 Task: Add the task  Create a new online platform for peer-to-peer rental services to the section Code Collectives in the project AgileIntegrate and add a Due Date to the respective task as 2024/01/02
Action: Mouse moved to (458, 319)
Screenshot: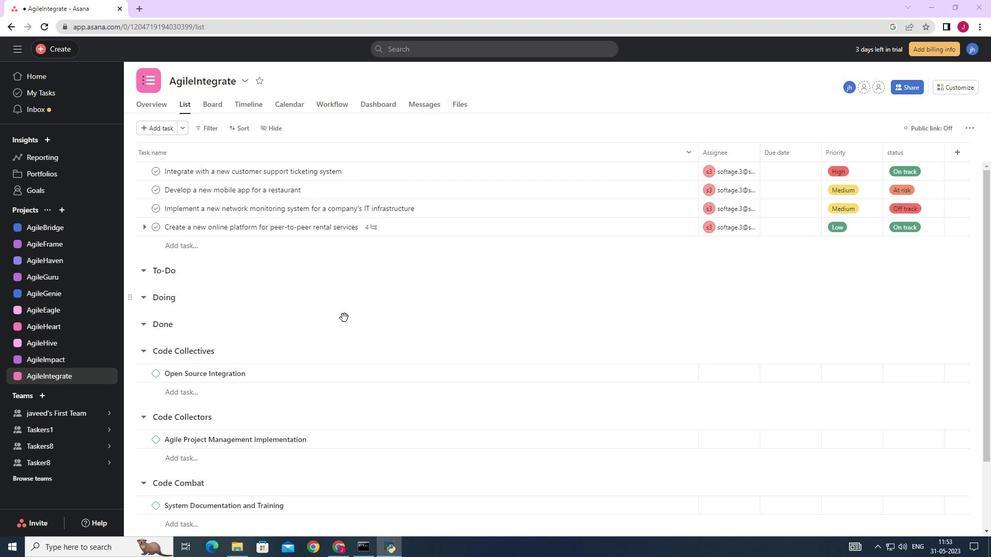 
Action: Mouse scrolled (458, 318) with delta (0, 0)
Screenshot: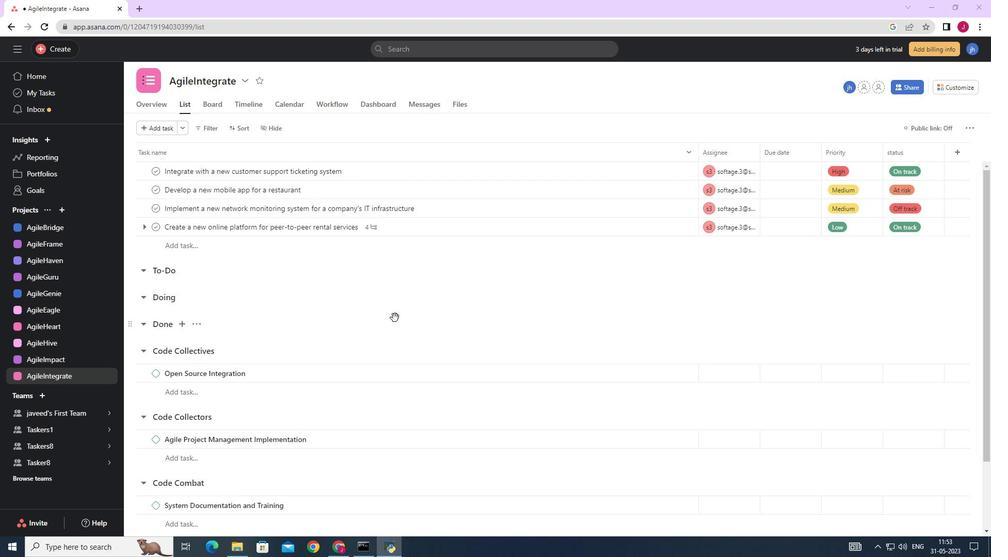 
Action: Mouse moved to (459, 319)
Screenshot: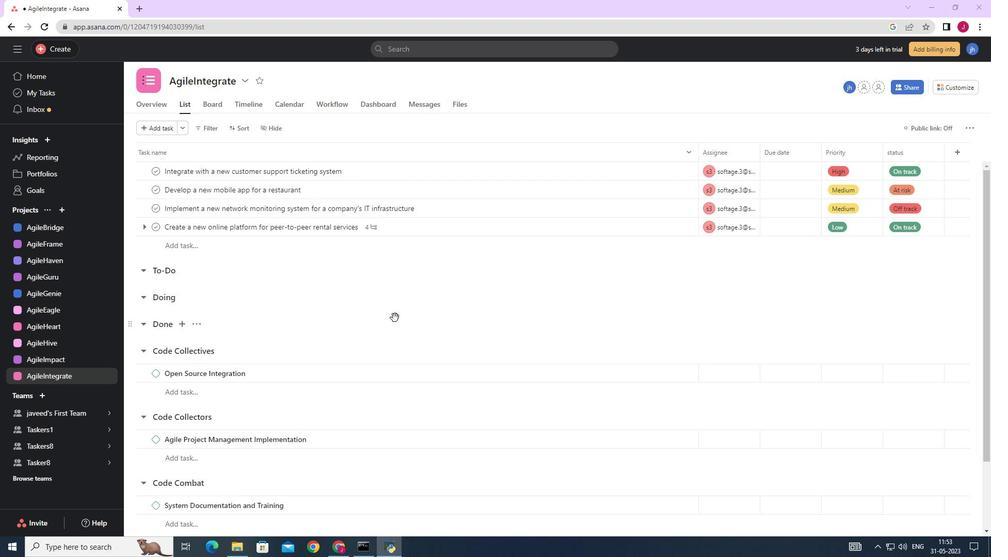 
Action: Mouse scrolled (459, 318) with delta (0, 0)
Screenshot: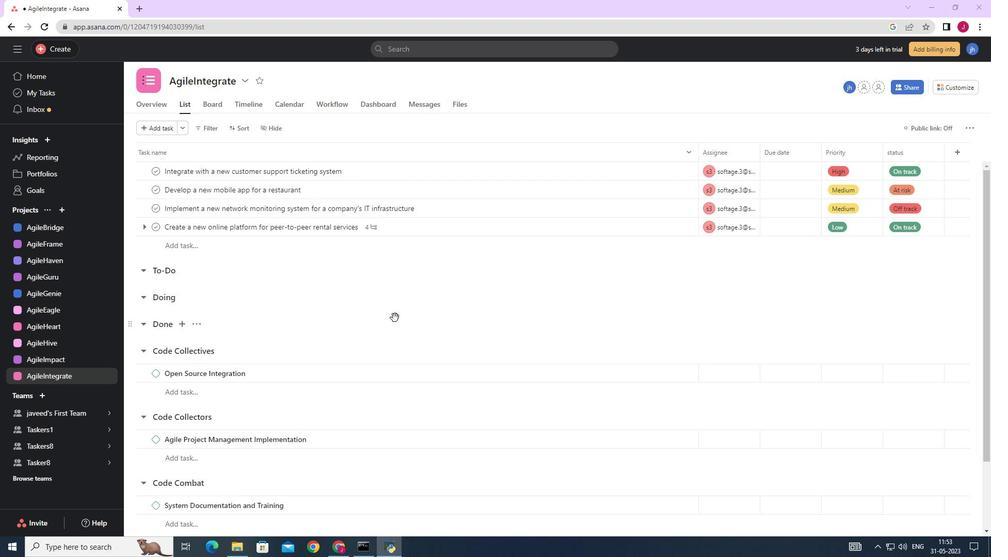 
Action: Mouse moved to (460, 319)
Screenshot: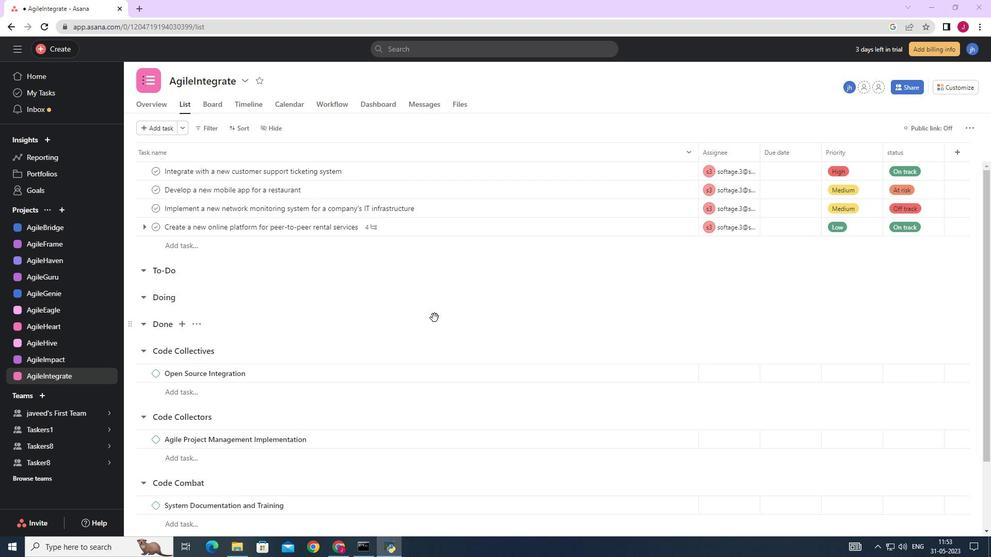 
Action: Mouse scrolled (460, 318) with delta (0, 0)
Screenshot: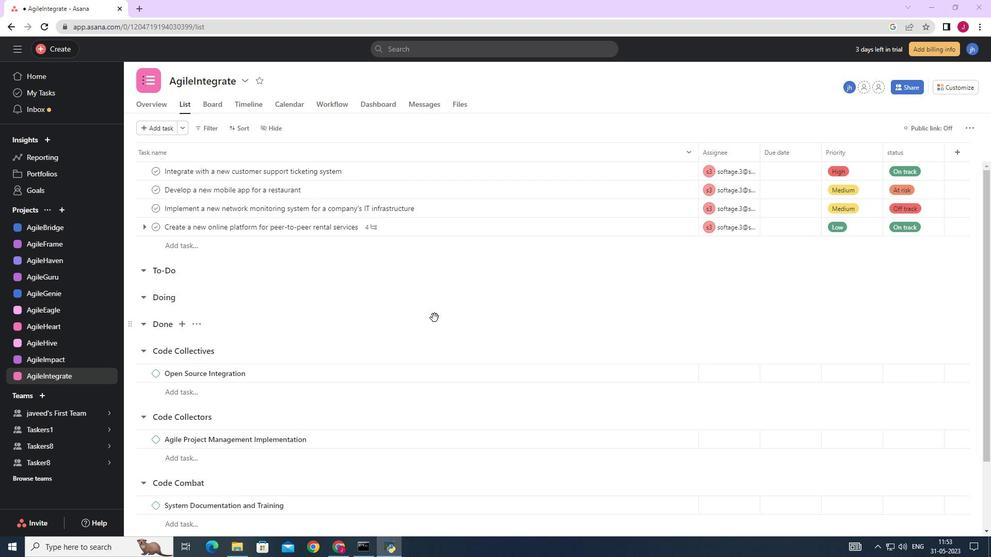 
Action: Mouse moved to (463, 319)
Screenshot: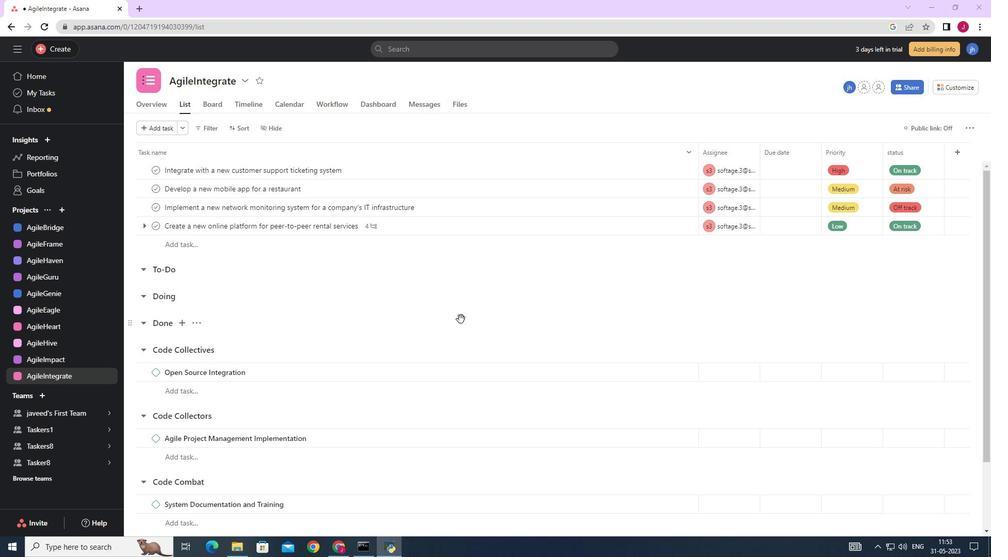 
Action: Mouse scrolled (461, 318) with delta (0, 0)
Screenshot: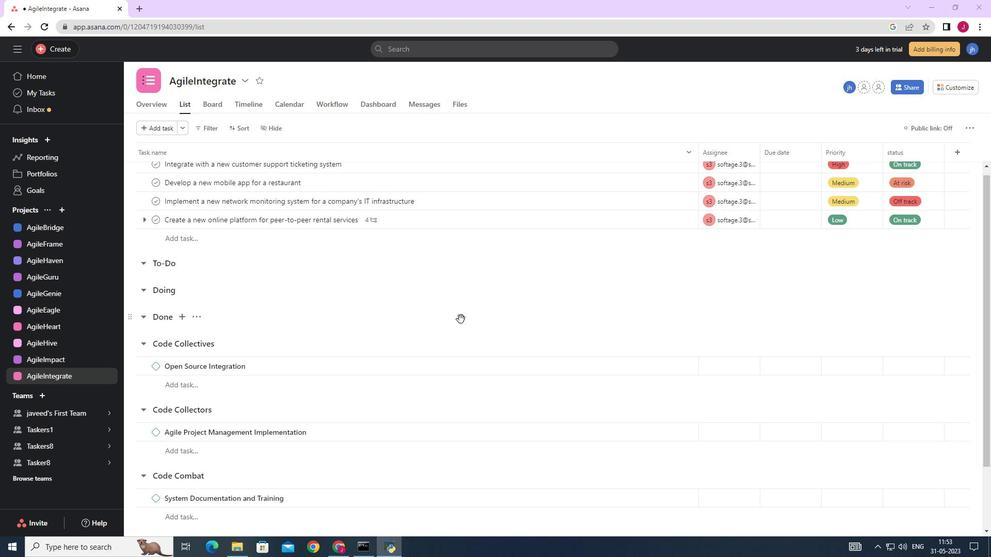 
Action: Mouse moved to (463, 320)
Screenshot: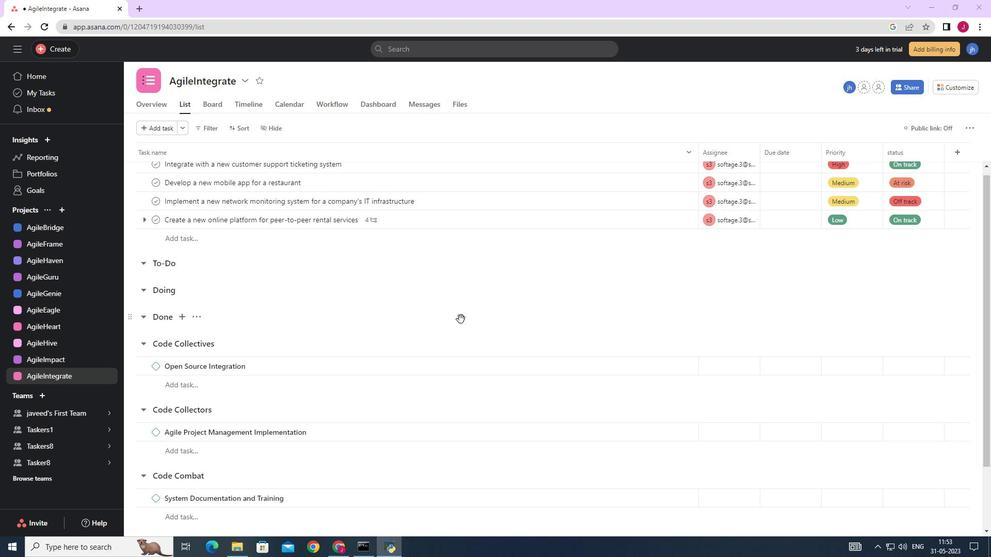 
Action: Mouse scrolled (462, 318) with delta (0, 0)
Screenshot: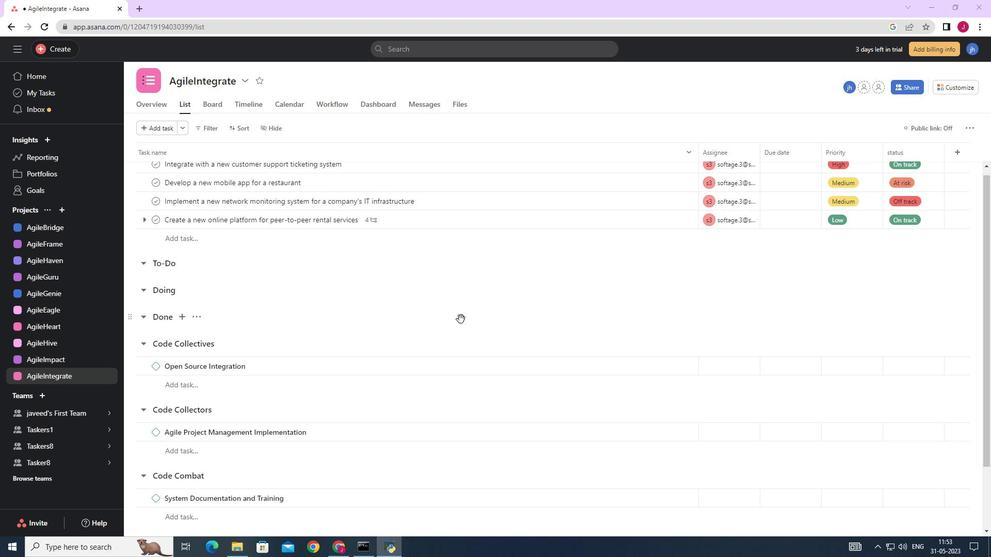
Action: Mouse moved to (447, 329)
Screenshot: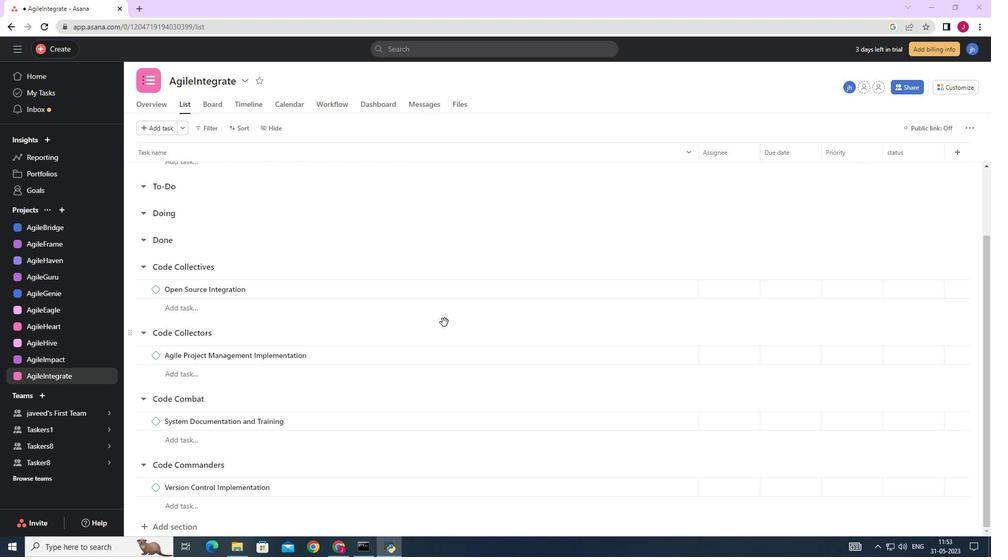 
Action: Mouse scrolled (447, 329) with delta (0, 0)
Screenshot: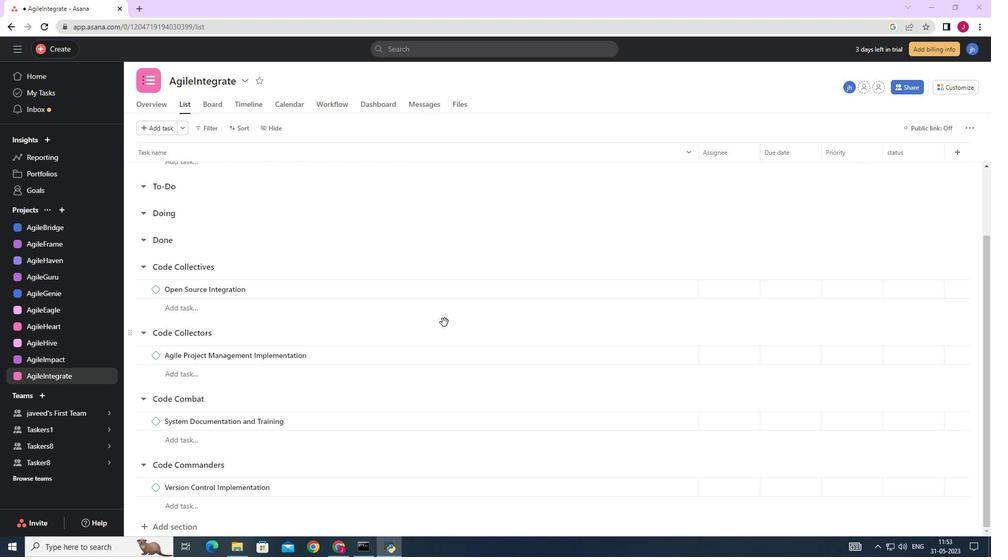 
Action: Mouse scrolled (447, 329) with delta (0, 0)
Screenshot: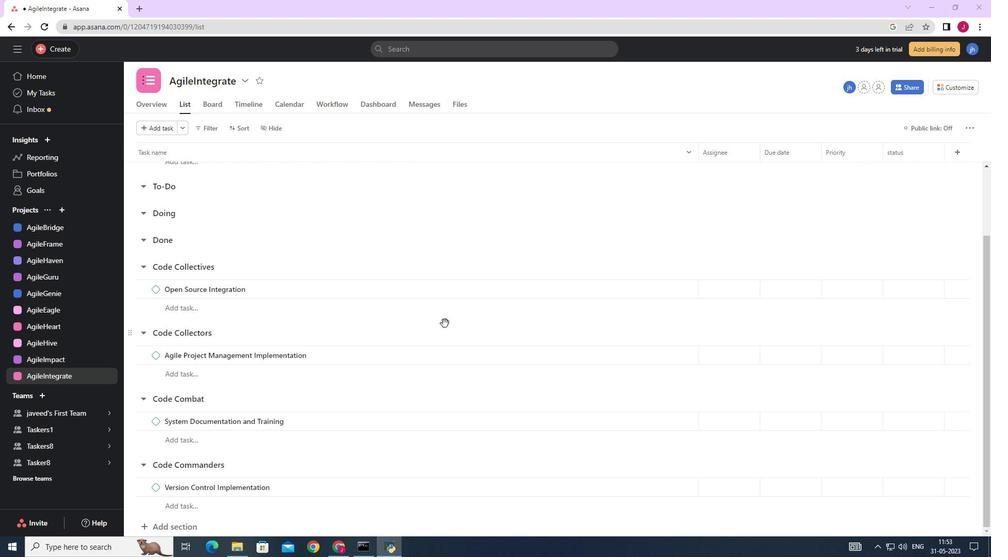 
Action: Mouse scrolled (447, 329) with delta (0, 0)
Screenshot: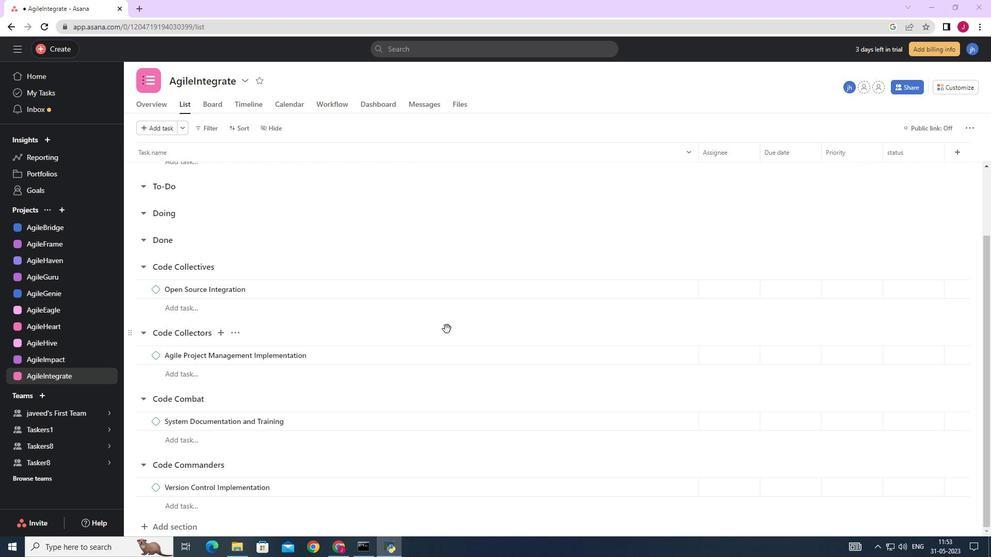 
Action: Mouse scrolled (447, 329) with delta (0, 0)
Screenshot: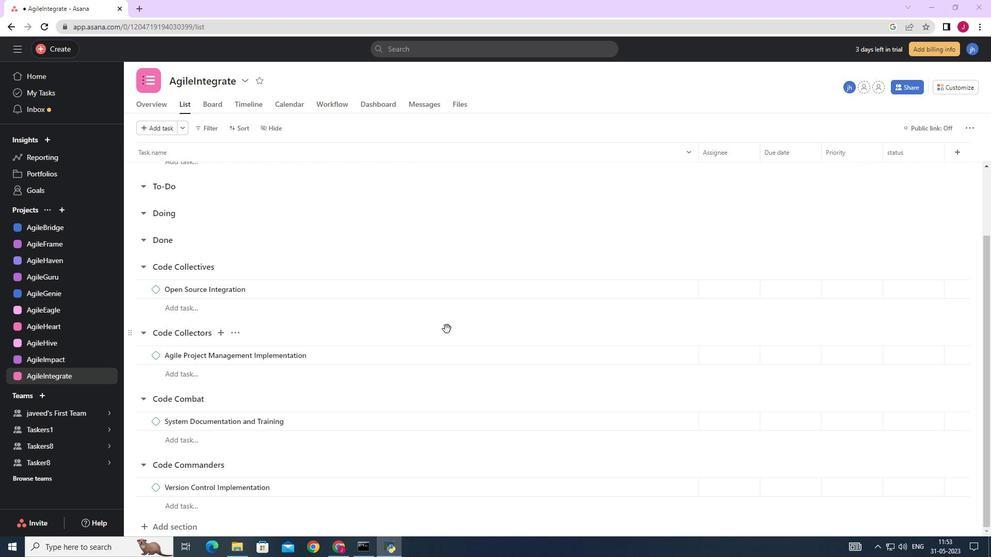 
Action: Mouse scrolled (447, 329) with delta (0, 0)
Screenshot: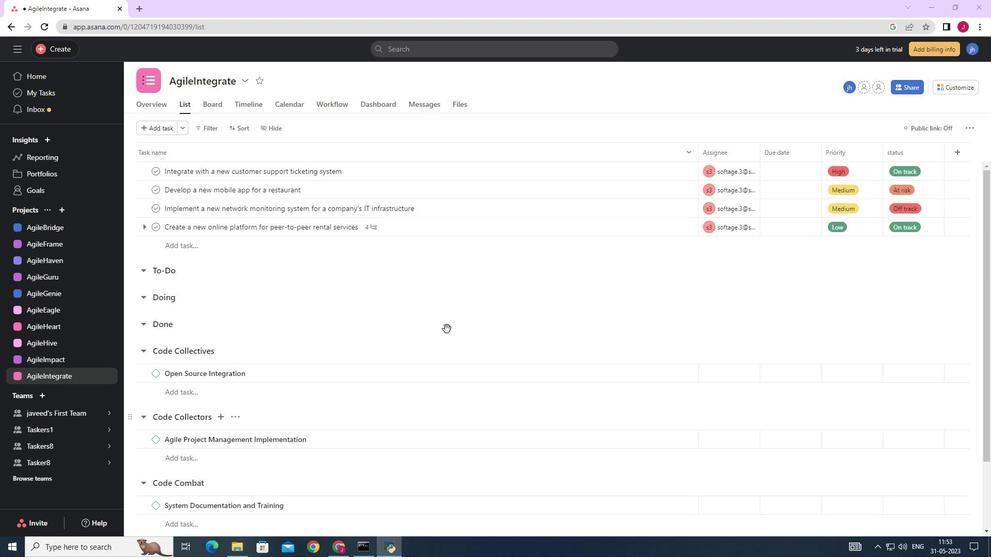 
Action: Mouse scrolled (447, 329) with delta (0, 0)
Screenshot: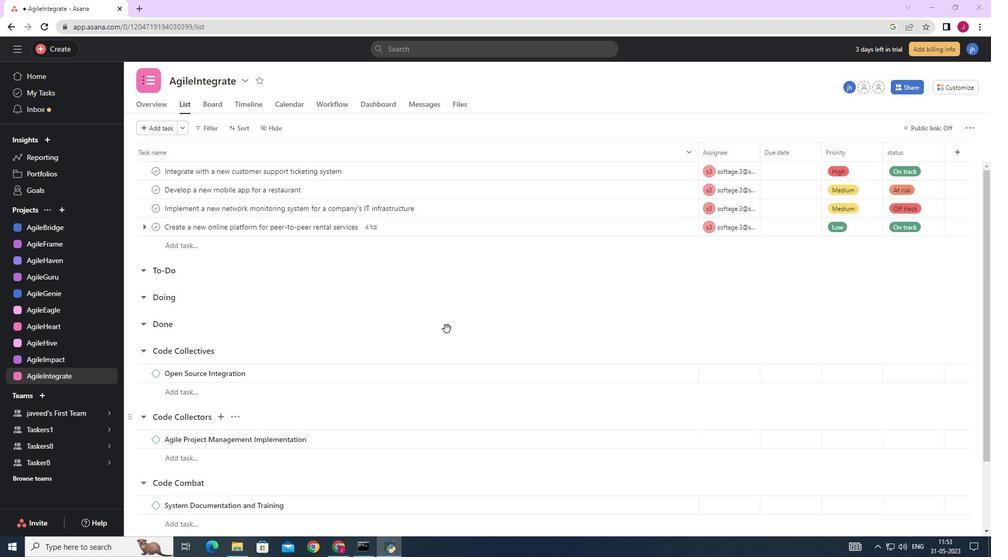 
Action: Mouse scrolled (447, 329) with delta (0, 0)
Screenshot: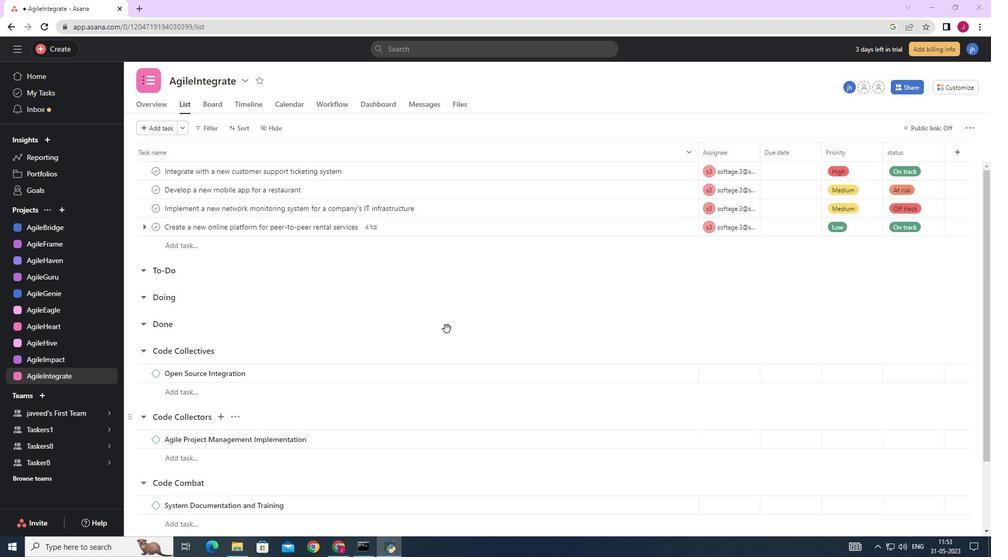 
Action: Mouse scrolled (447, 329) with delta (0, 0)
Screenshot: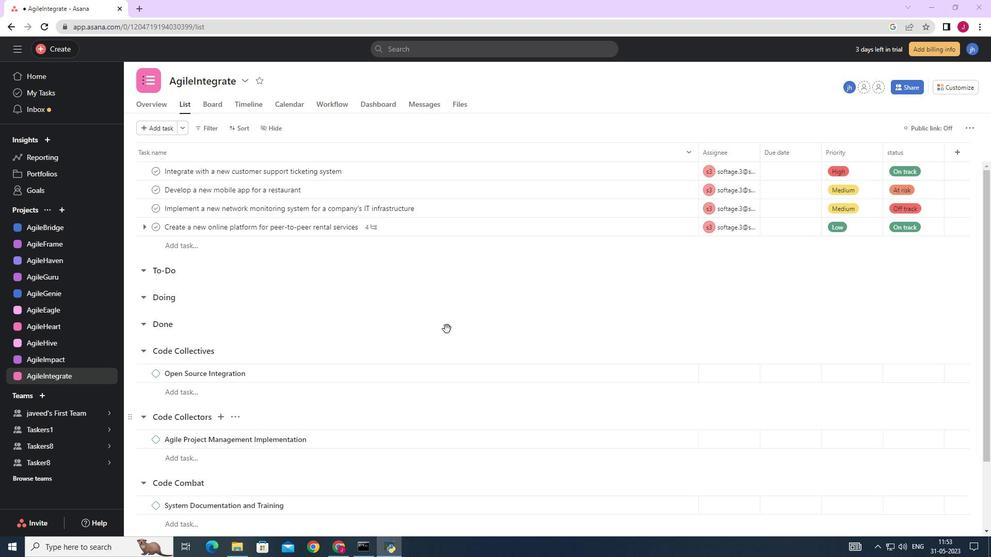 
Action: Mouse moved to (389, 294)
Screenshot: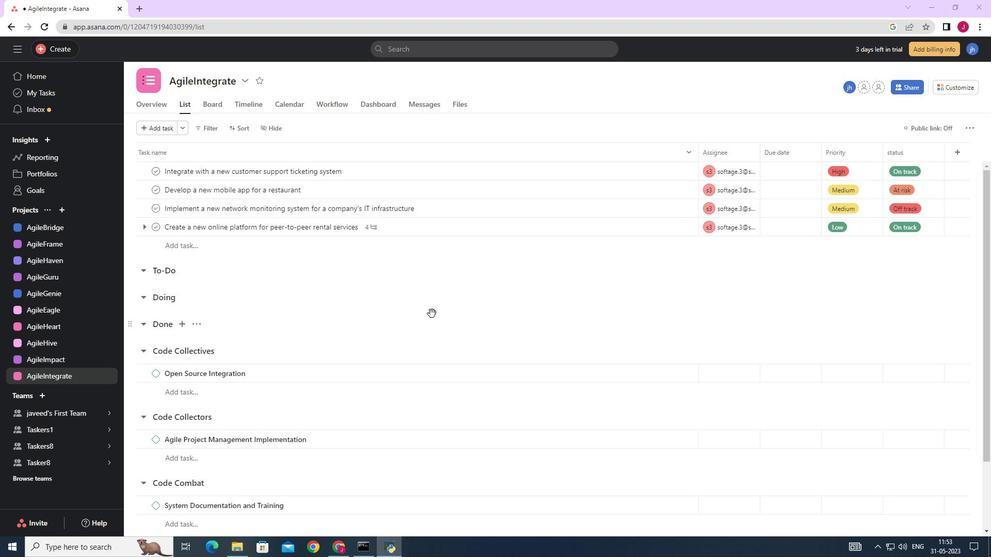 
Action: Mouse scrolled (392, 295) with delta (0, 0)
Screenshot: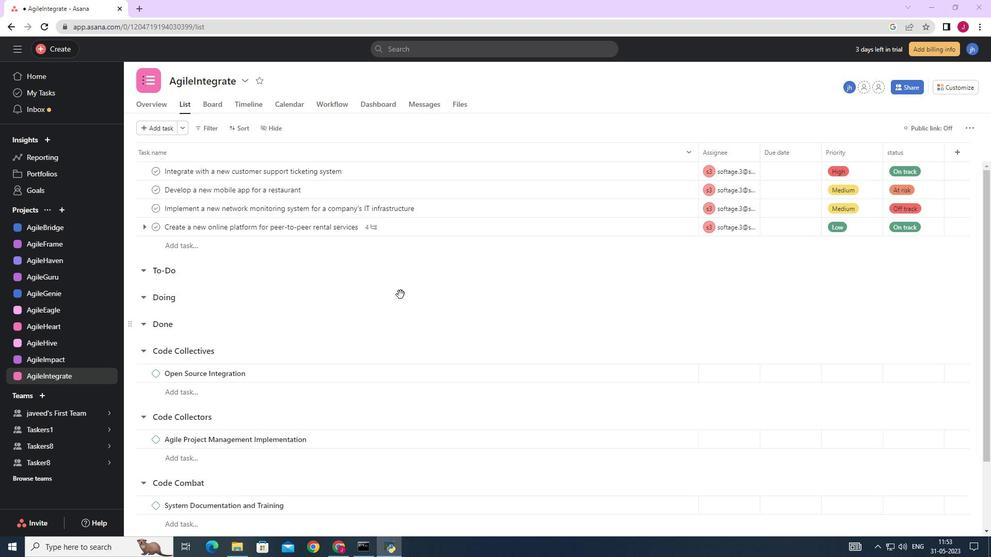 
Action: Mouse moved to (385, 293)
Screenshot: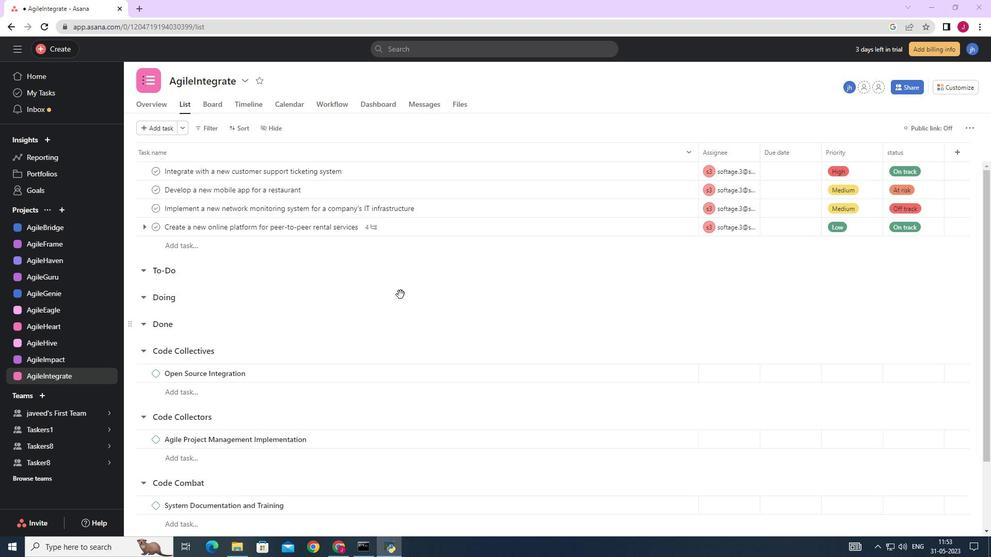 
Action: Mouse scrolled (387, 294) with delta (0, 0)
Screenshot: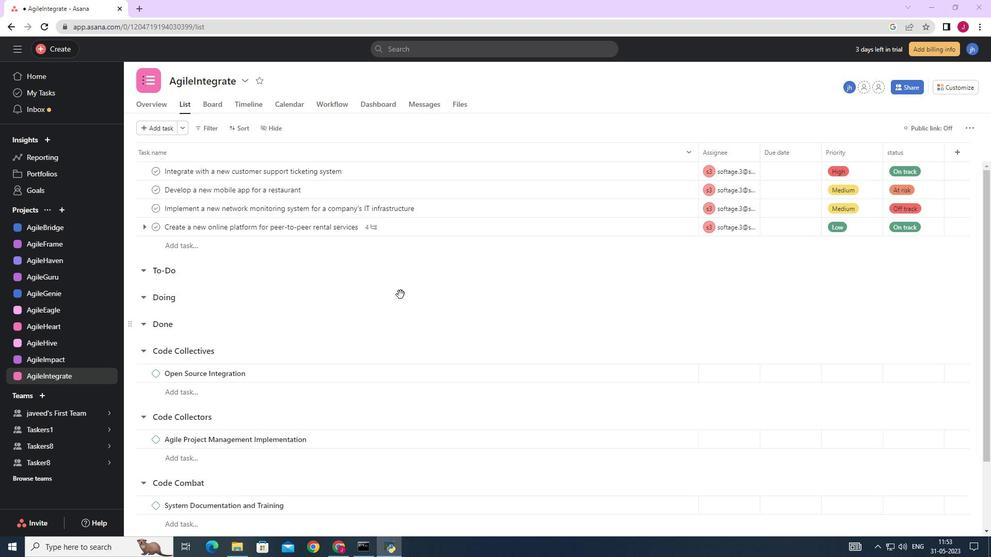
Action: Mouse moved to (371, 288)
Screenshot: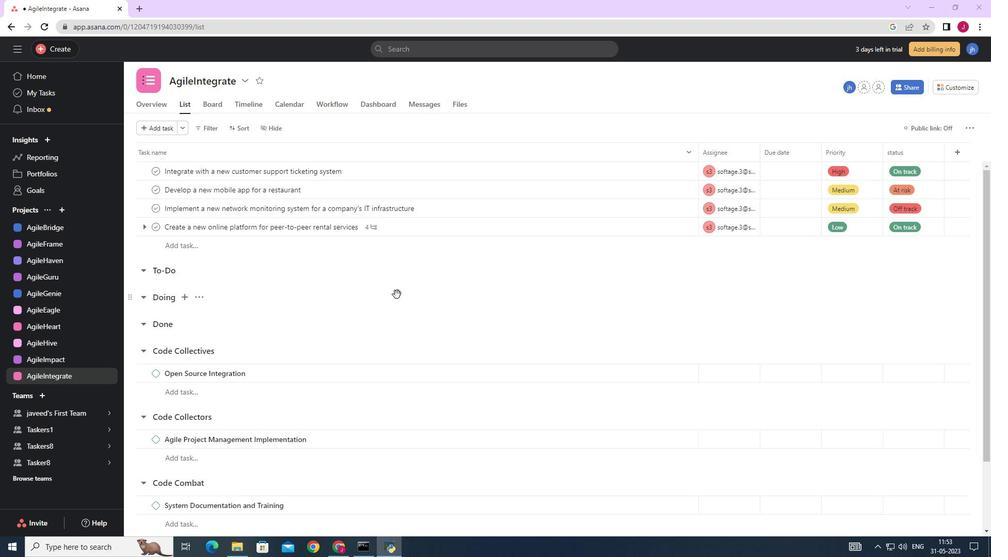 
Action: Mouse scrolled (379, 291) with delta (0, 0)
Screenshot: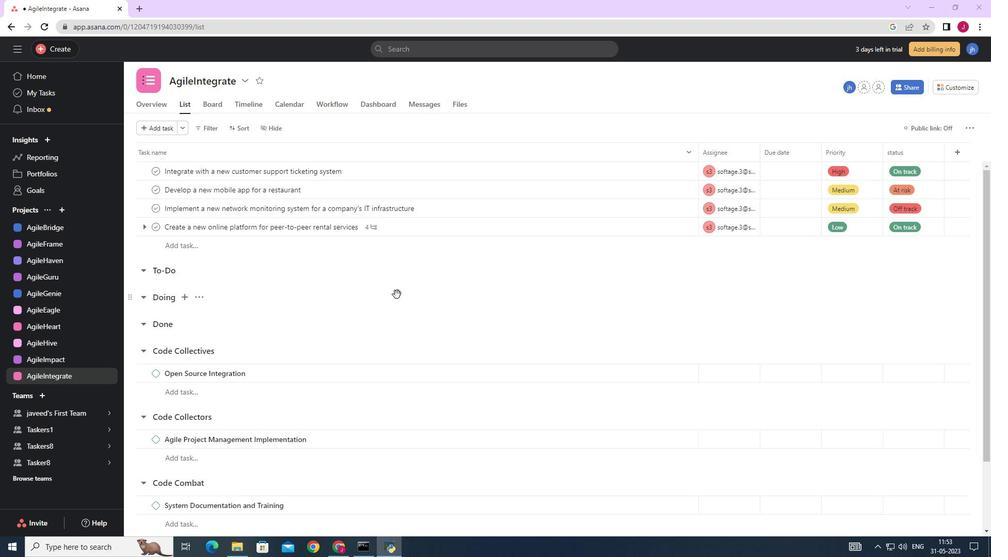 
Action: Mouse moved to (670, 228)
Screenshot: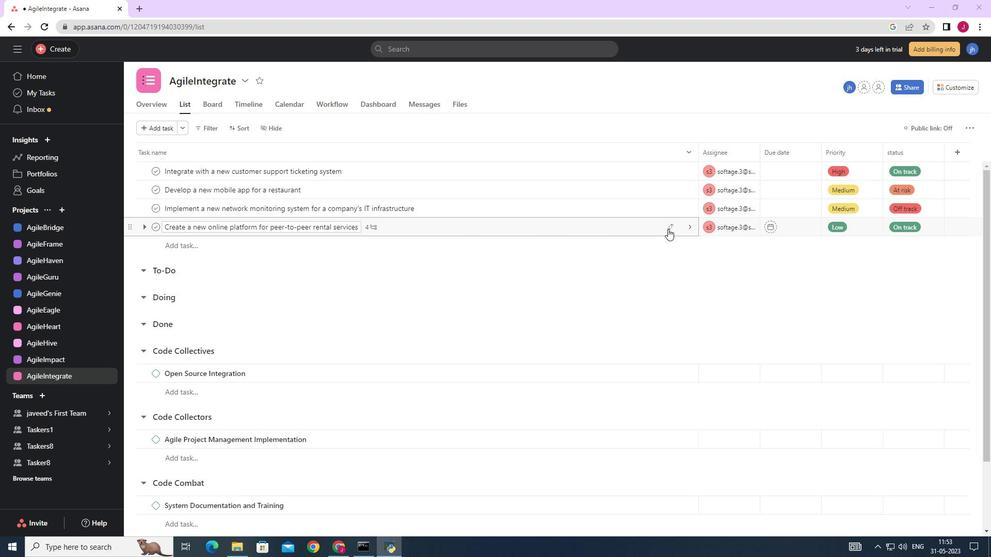 
Action: Mouse pressed left at (670, 228)
Screenshot: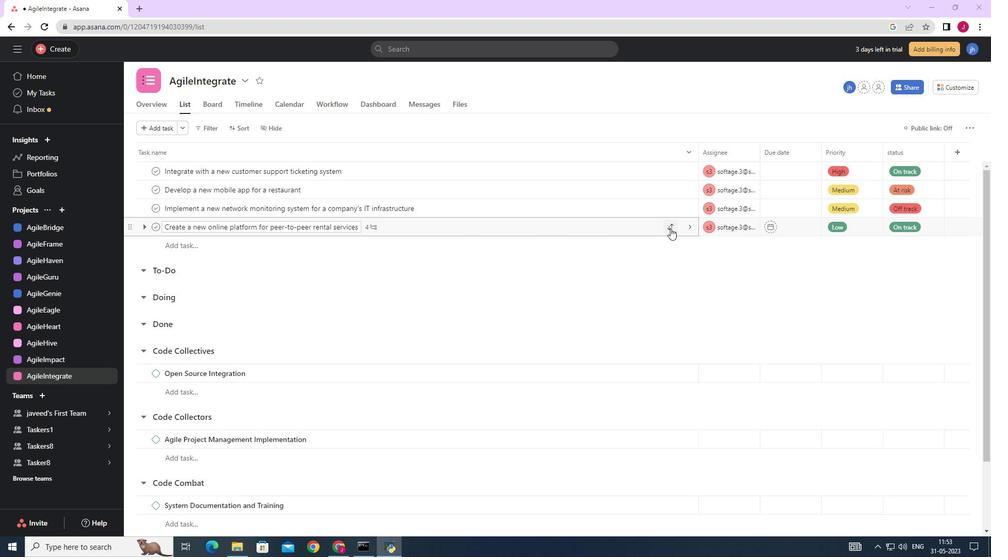 
Action: Mouse moved to (623, 340)
Screenshot: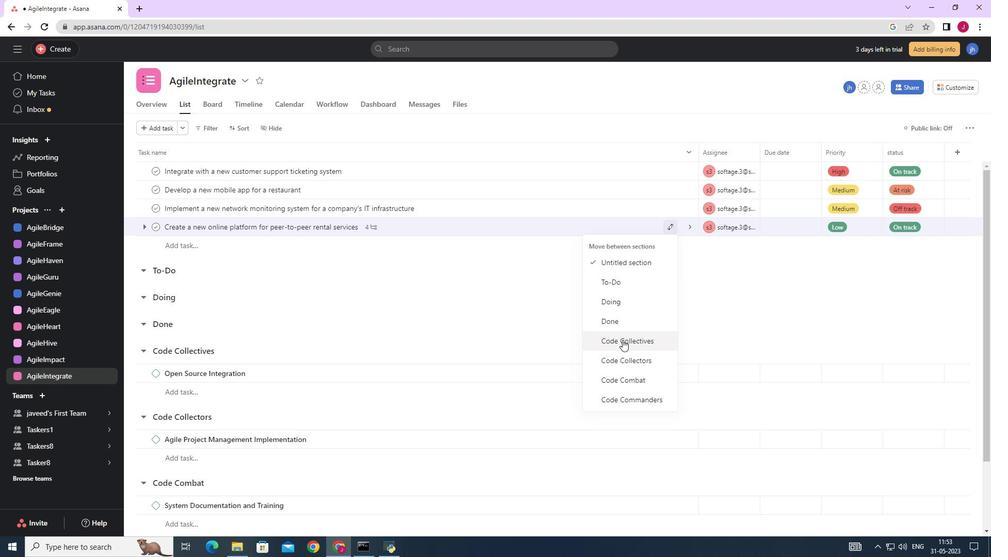 
Action: Mouse pressed left at (623, 340)
Screenshot: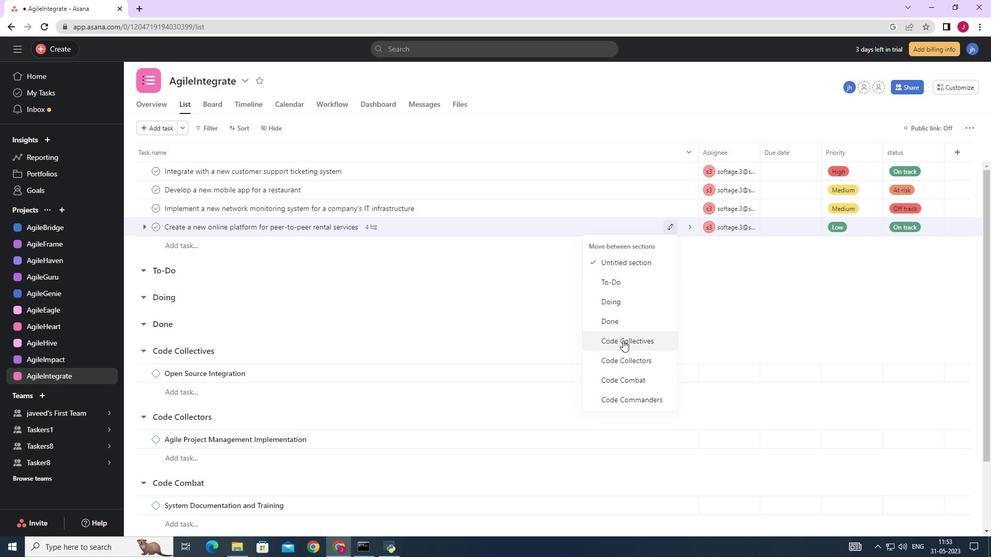 
Action: Mouse moved to (787, 358)
Screenshot: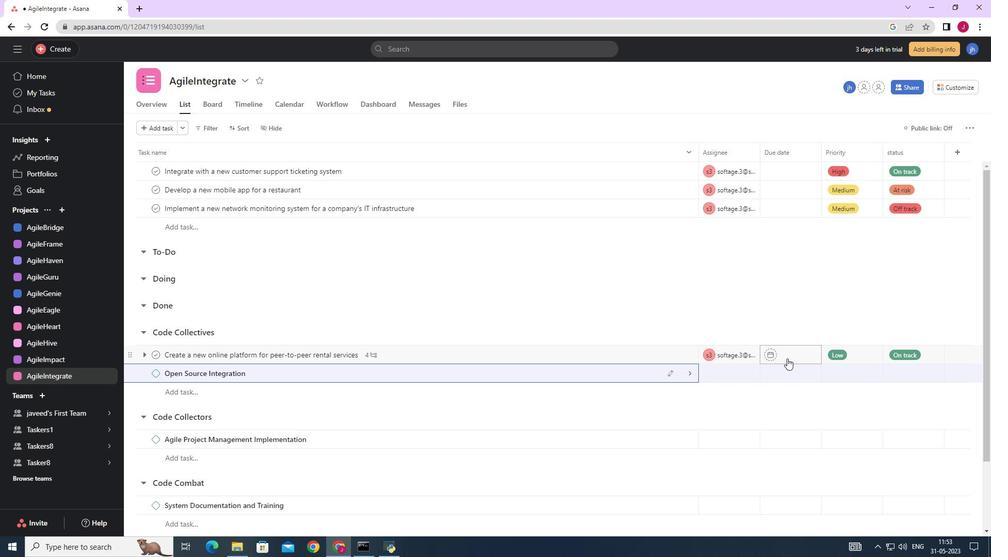 
Action: Mouse pressed left at (787, 358)
Screenshot: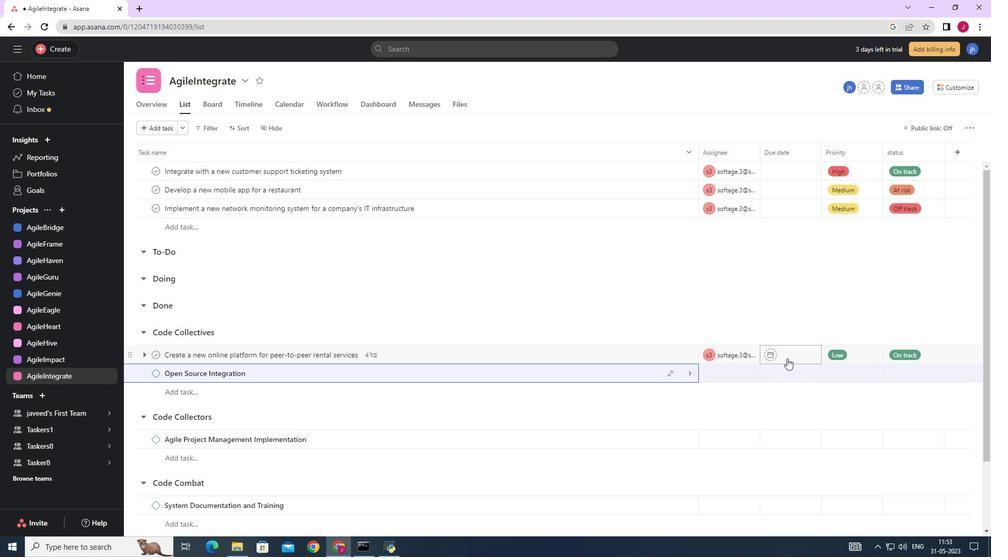 
Action: Mouse moved to (895, 188)
Screenshot: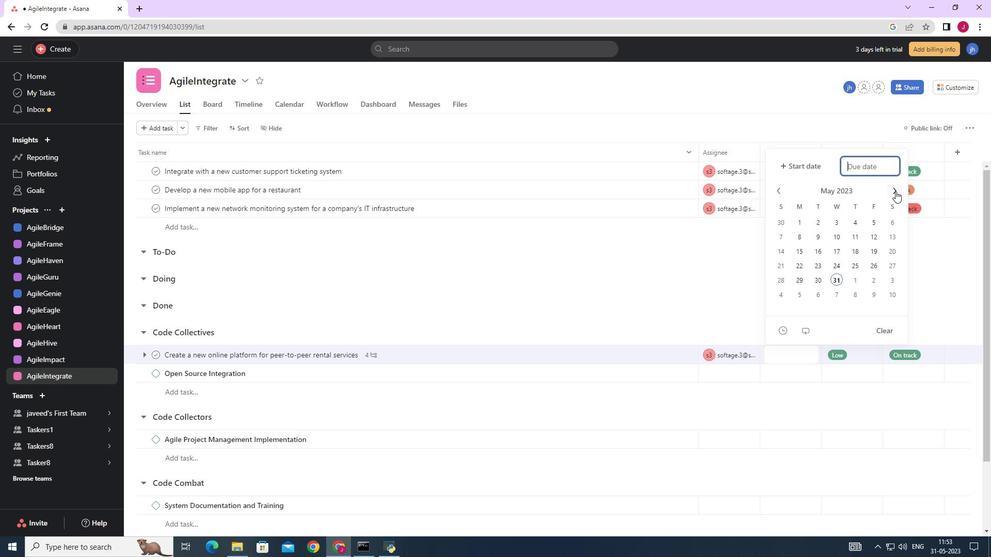 
Action: Mouse pressed left at (895, 188)
Screenshot: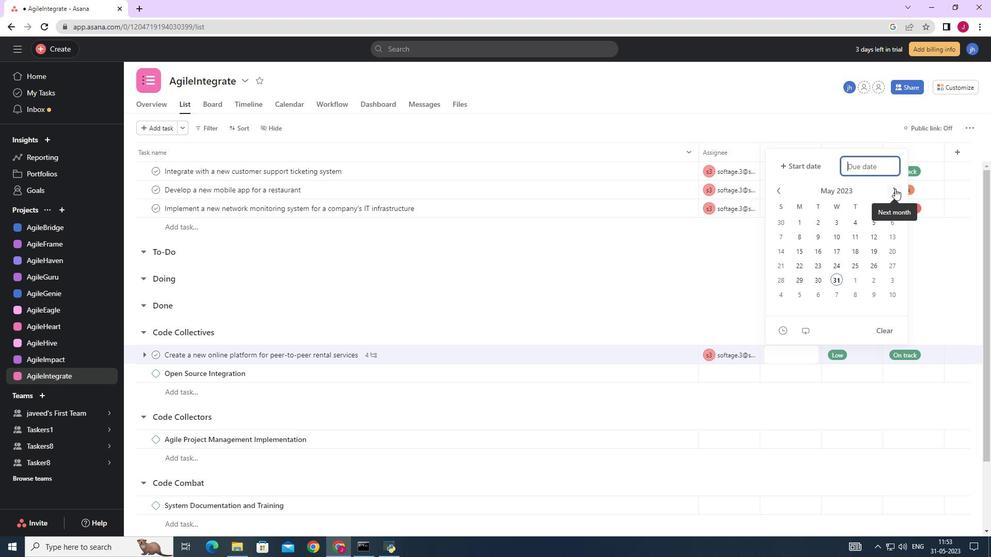 
Action: Mouse pressed left at (895, 188)
Screenshot: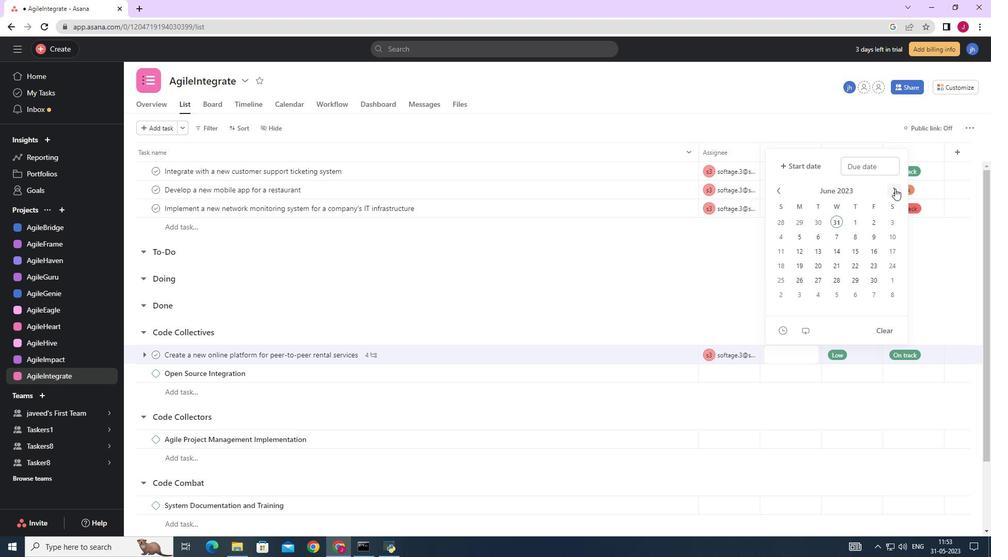 
Action: Mouse pressed left at (895, 188)
Screenshot: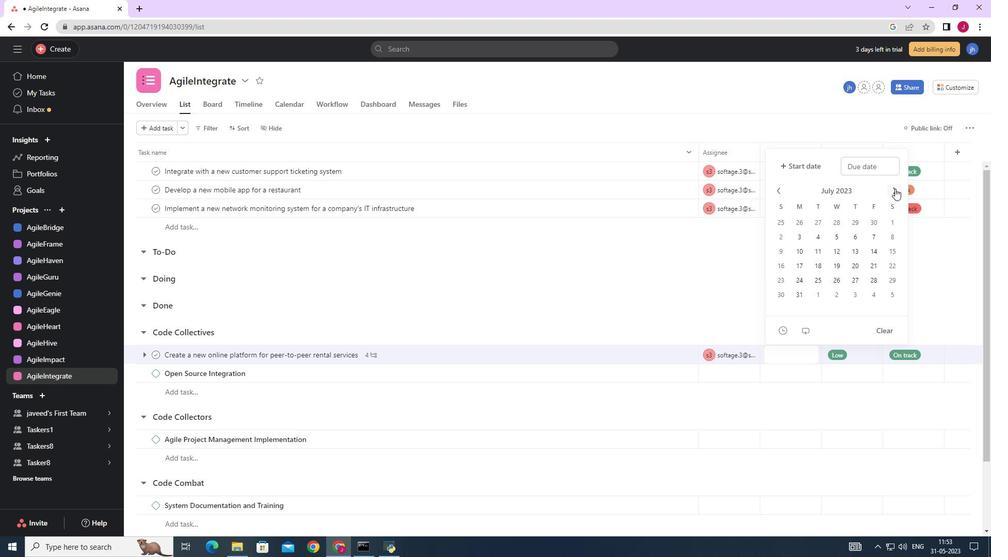 
Action: Mouse pressed left at (895, 188)
Screenshot: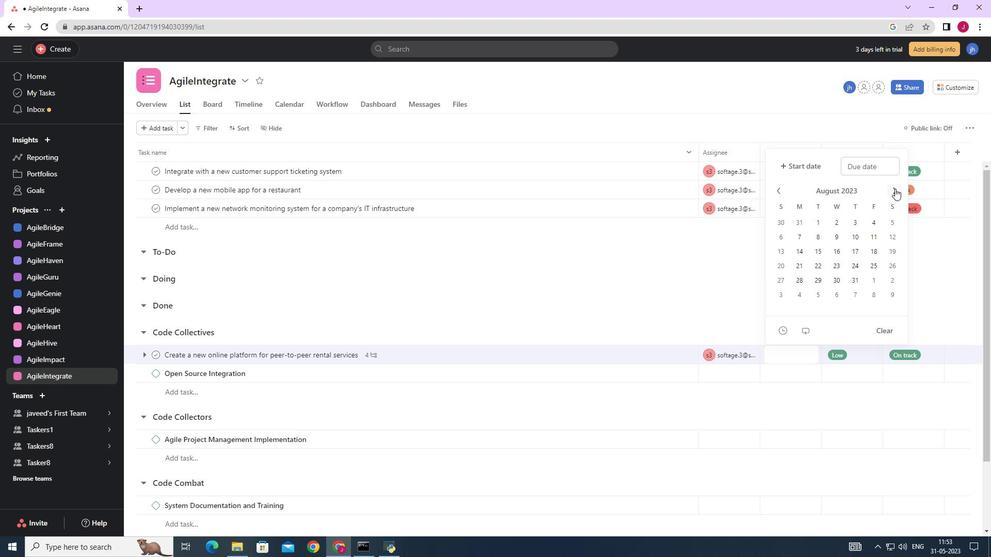 
Action: Mouse pressed left at (895, 188)
Screenshot: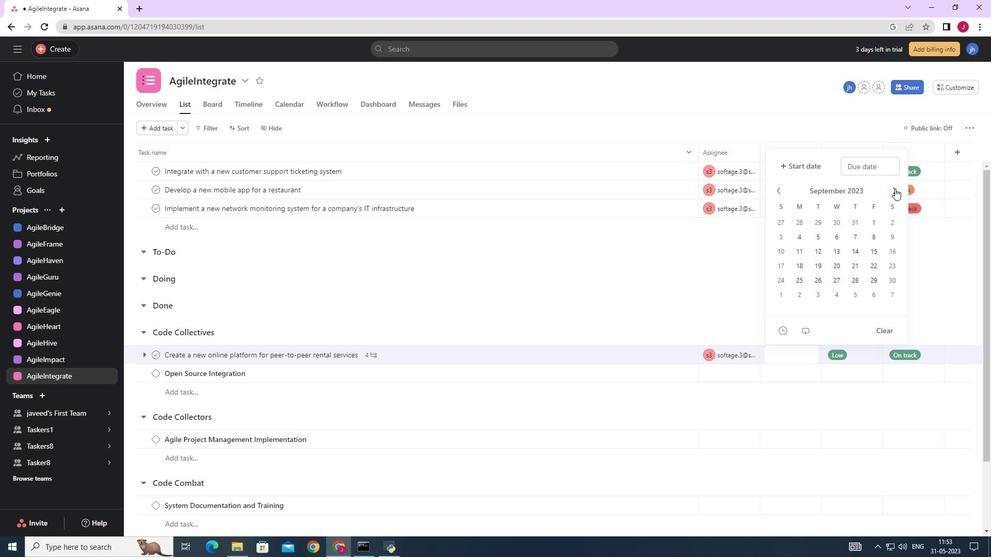 
Action: Mouse pressed left at (895, 188)
Screenshot: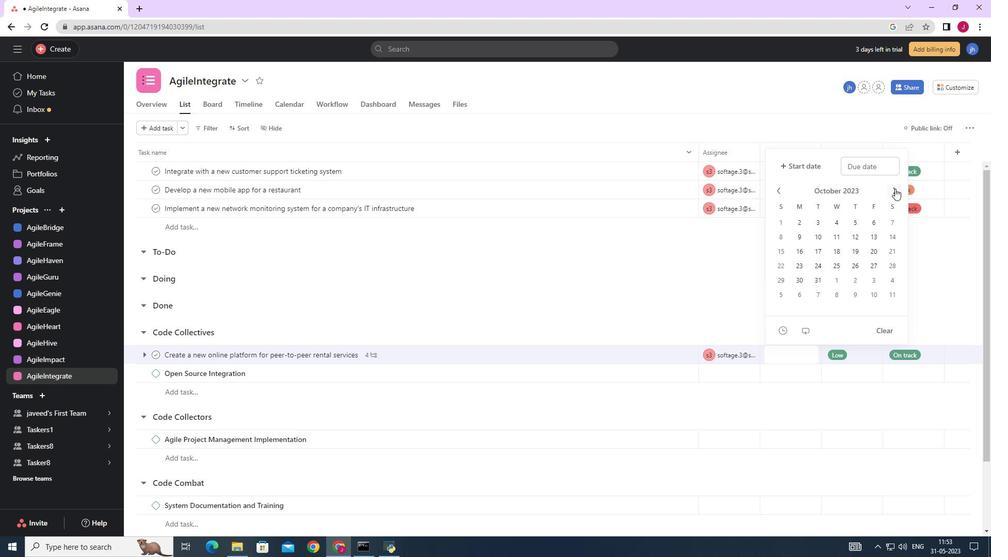 
Action: Mouse pressed left at (895, 188)
Screenshot: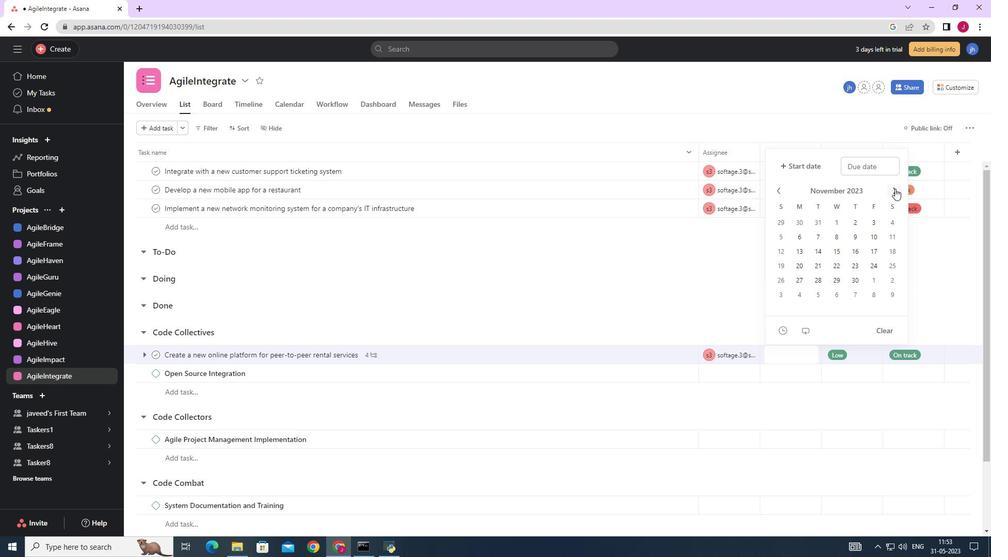 
Action: Mouse pressed left at (895, 188)
Screenshot: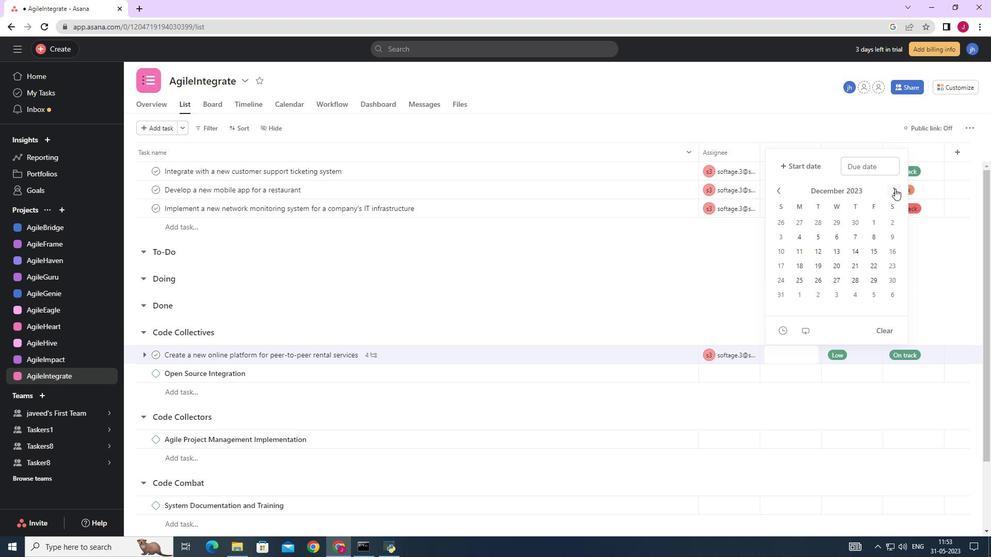 
Action: Mouse moved to (819, 224)
Screenshot: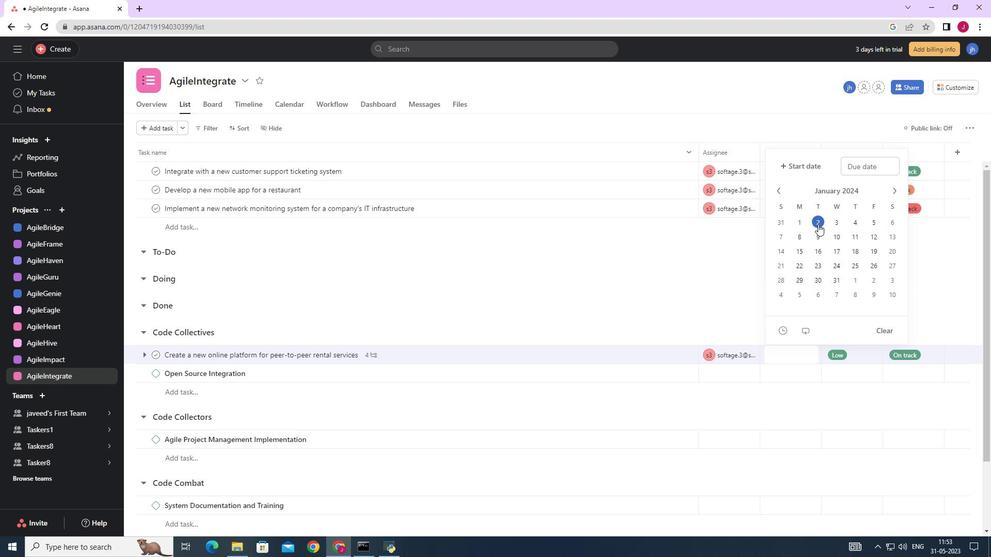 
Action: Mouse pressed left at (819, 224)
Screenshot: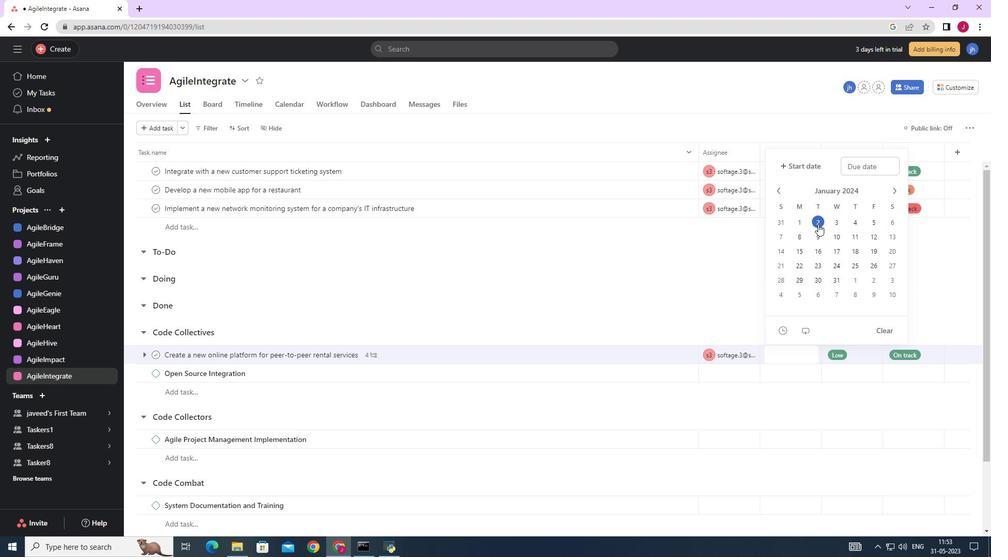 
Action: Mouse moved to (949, 288)
Screenshot: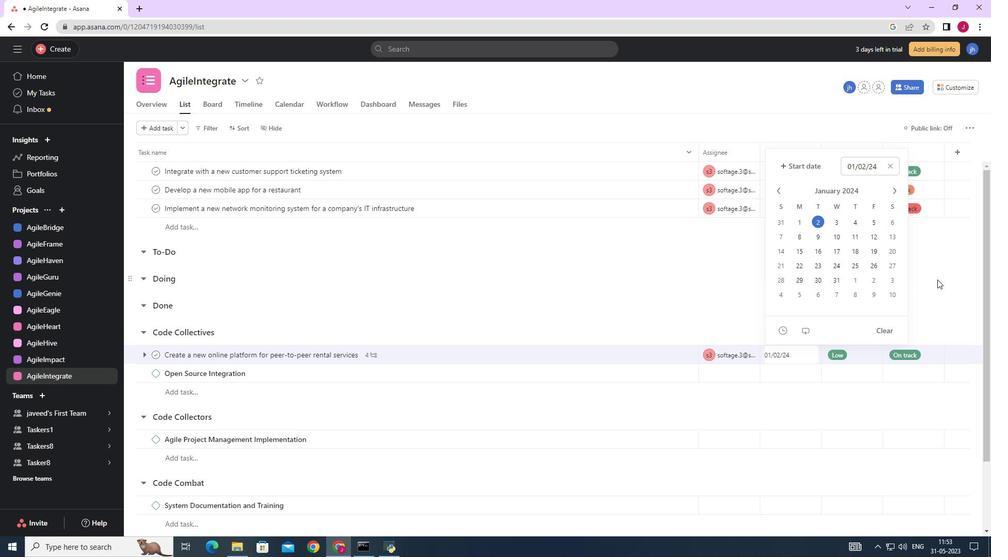 
Action: Mouse pressed left at (949, 288)
Screenshot: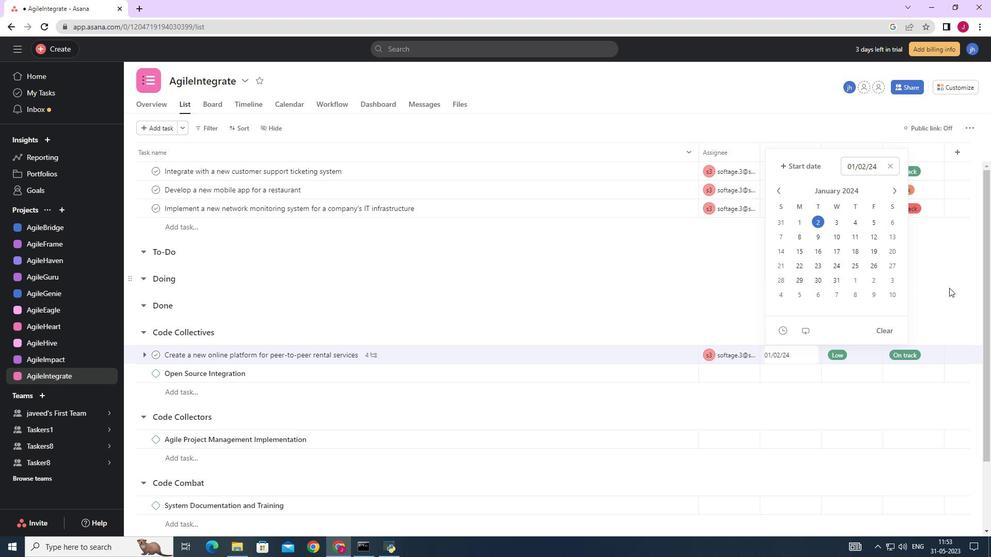 
Action: Mouse moved to (939, 277)
Screenshot: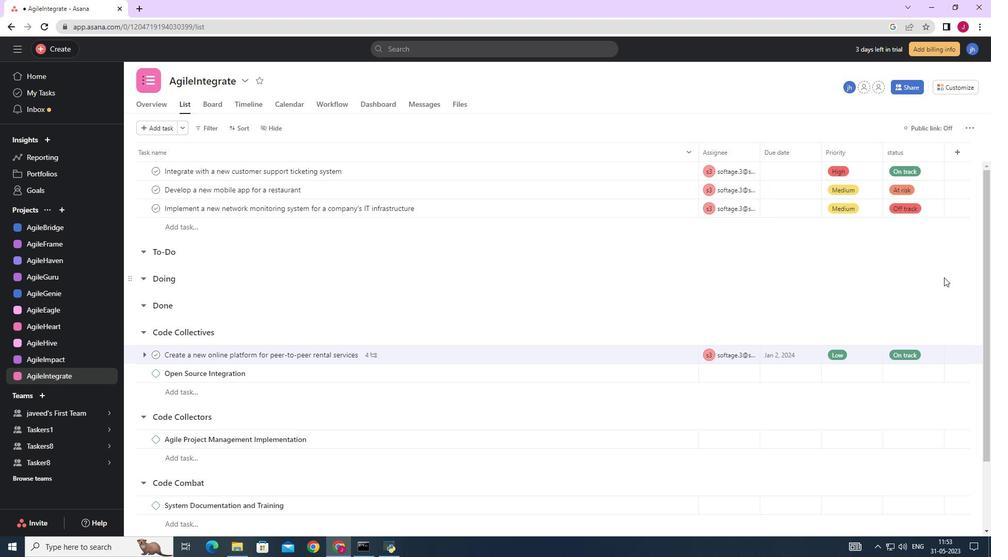 
